 Task: Select the UTC Time as time zone for the schedule.
Action: Mouse moved to (107, 140)
Screenshot: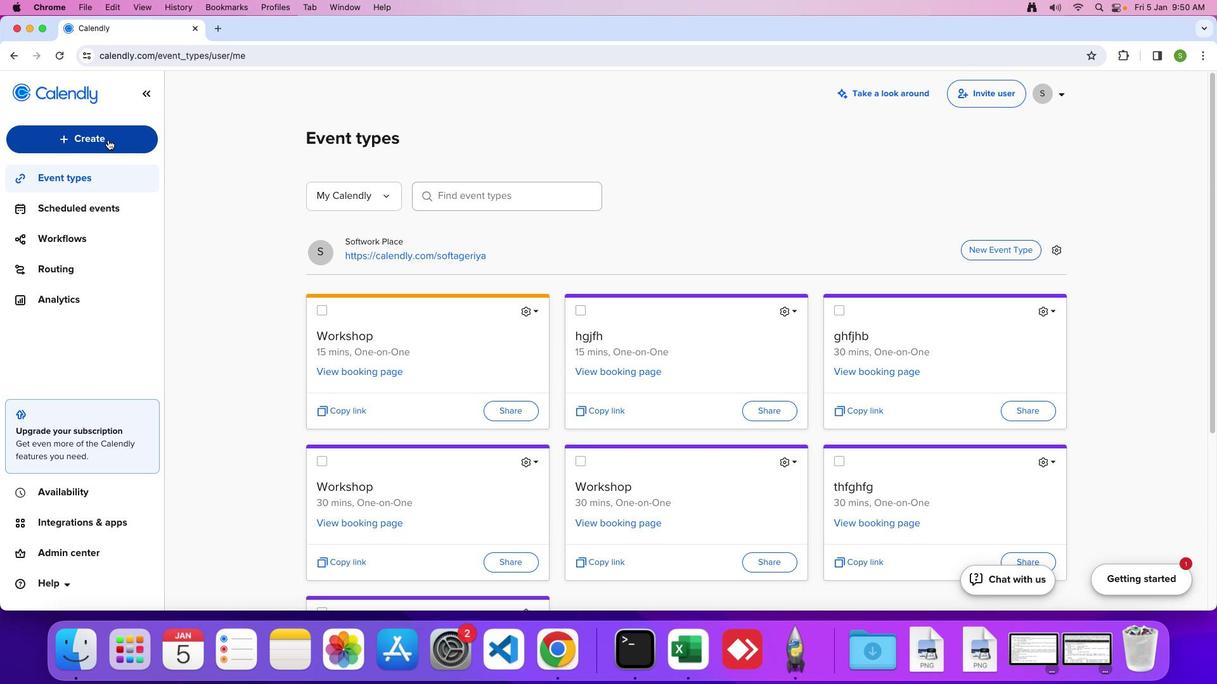 
Action: Mouse pressed left at (107, 140)
Screenshot: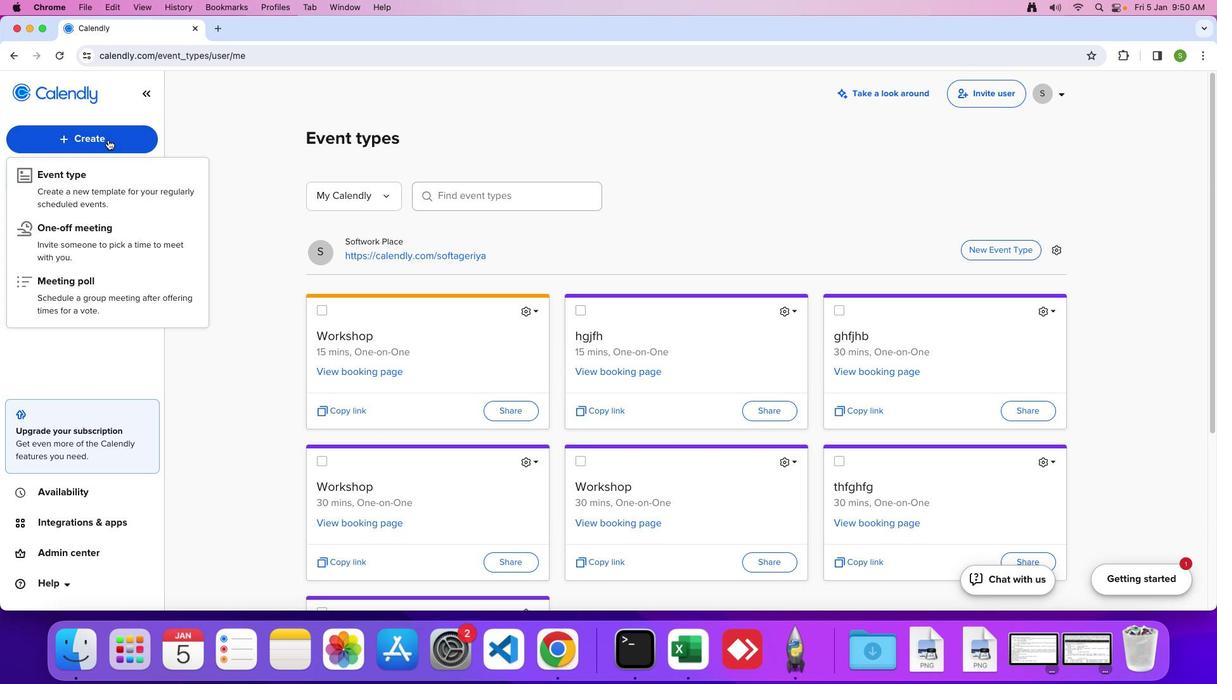 
Action: Mouse moved to (95, 239)
Screenshot: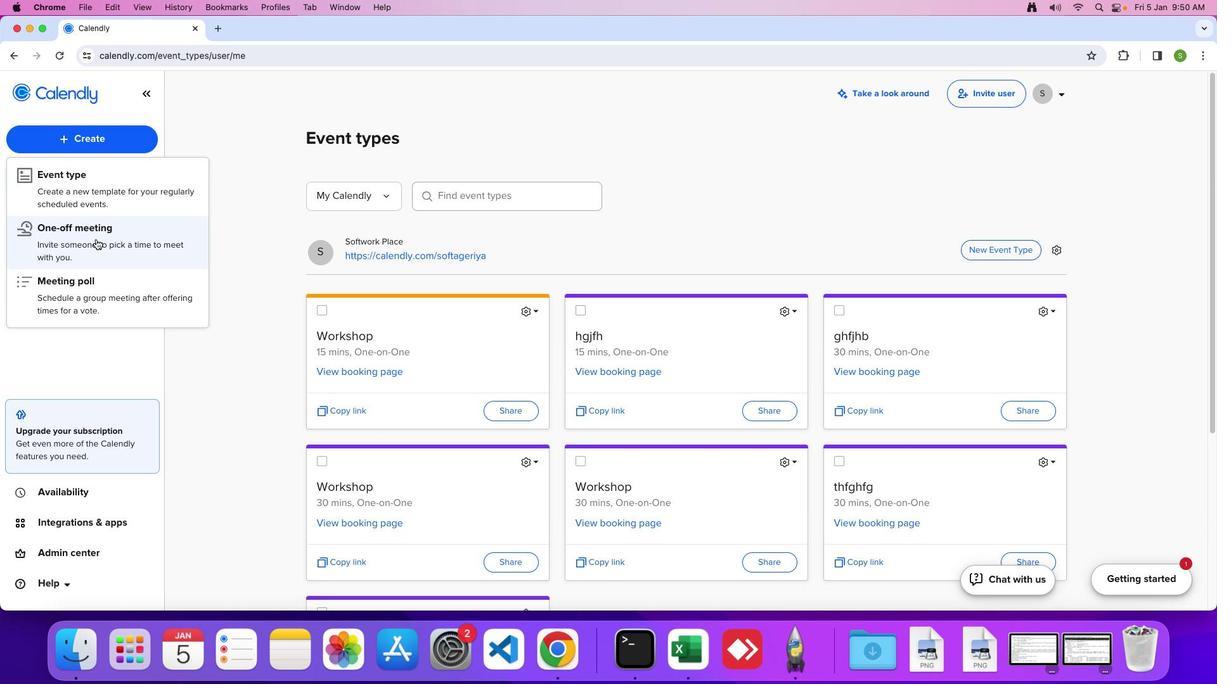
Action: Mouse pressed left at (95, 239)
Screenshot: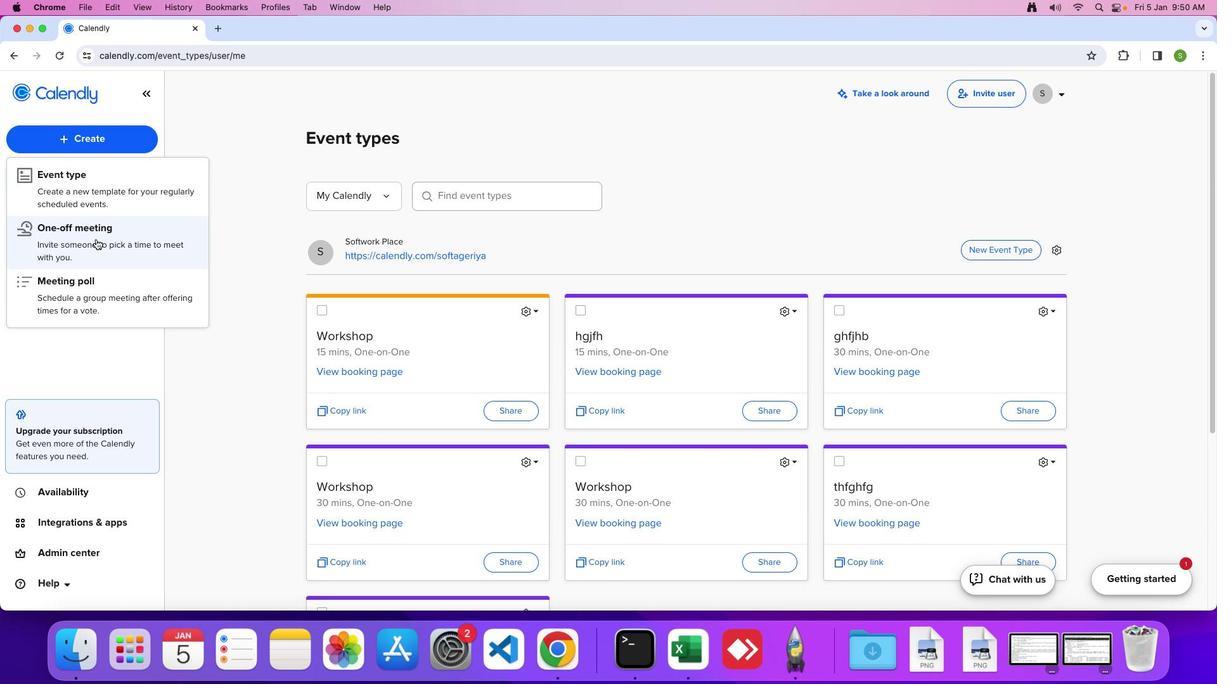 
Action: Mouse moved to (110, 155)
Screenshot: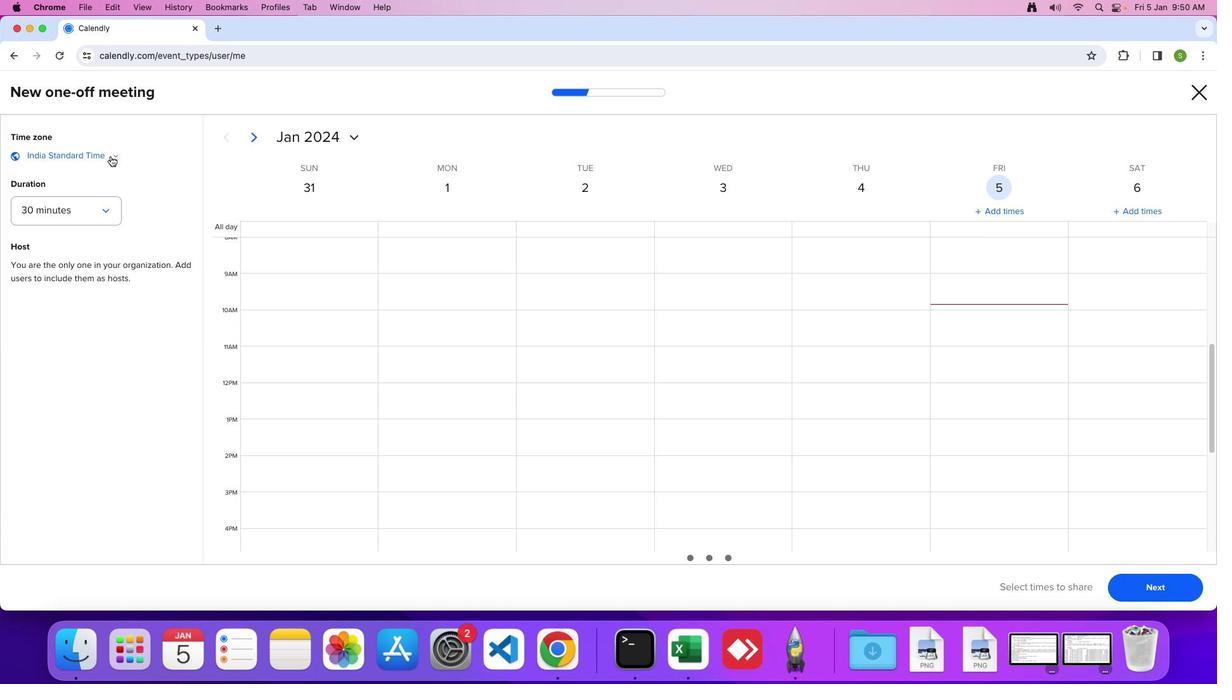 
Action: Mouse pressed left at (110, 155)
Screenshot: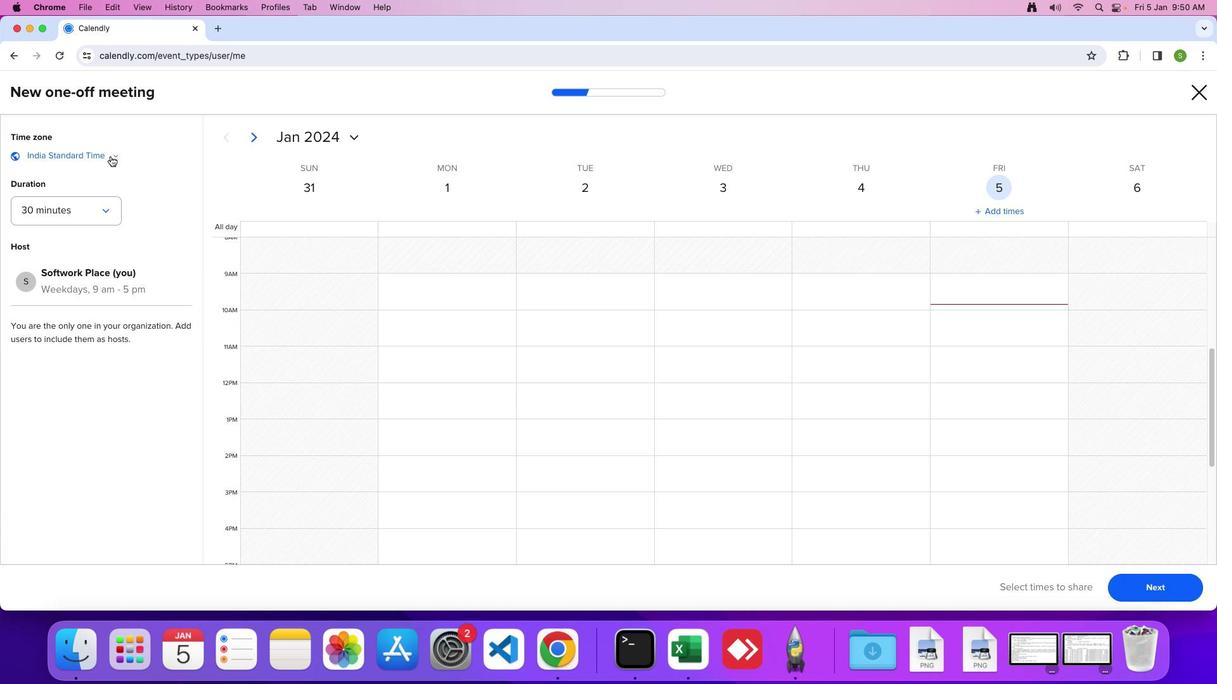 
Action: Mouse moved to (105, 306)
Screenshot: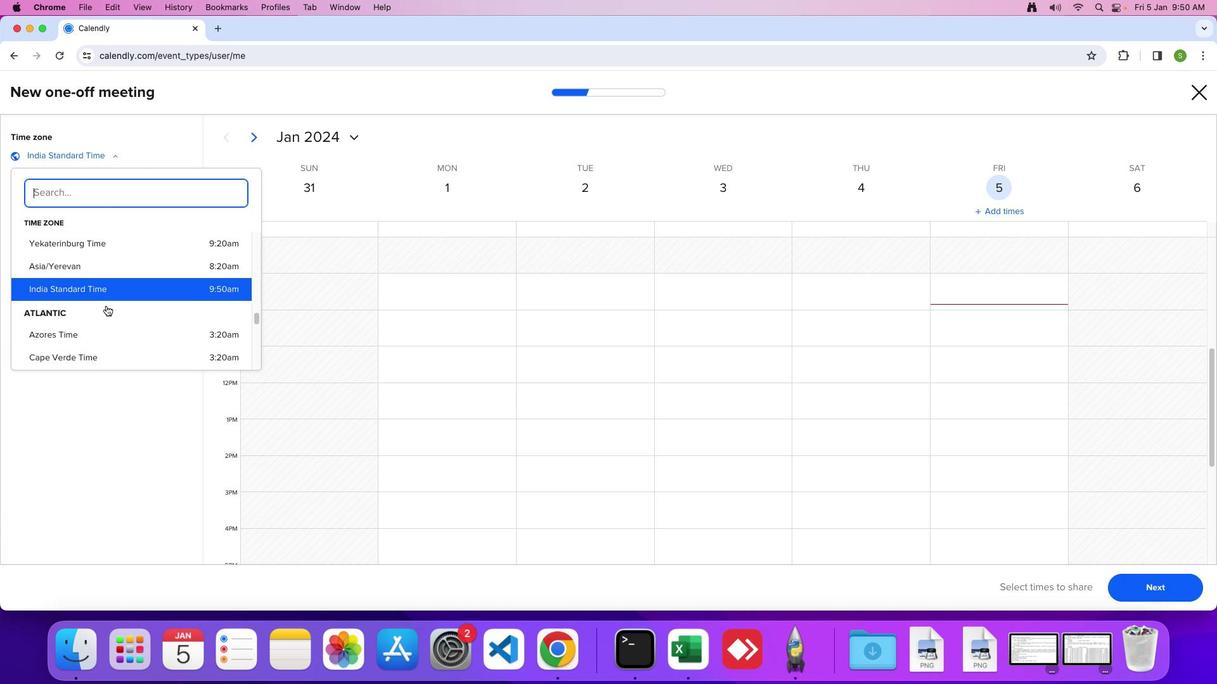 
Action: Mouse scrolled (105, 306) with delta (0, 0)
Screenshot: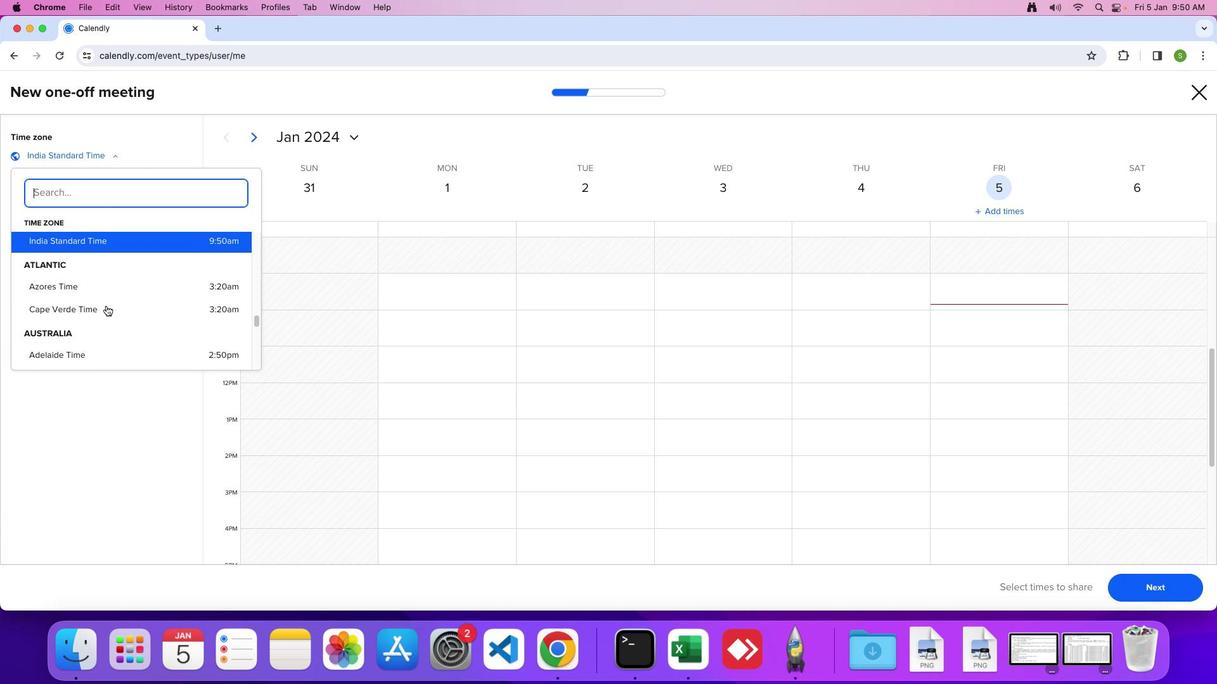 
Action: Mouse scrolled (105, 306) with delta (0, 0)
Screenshot: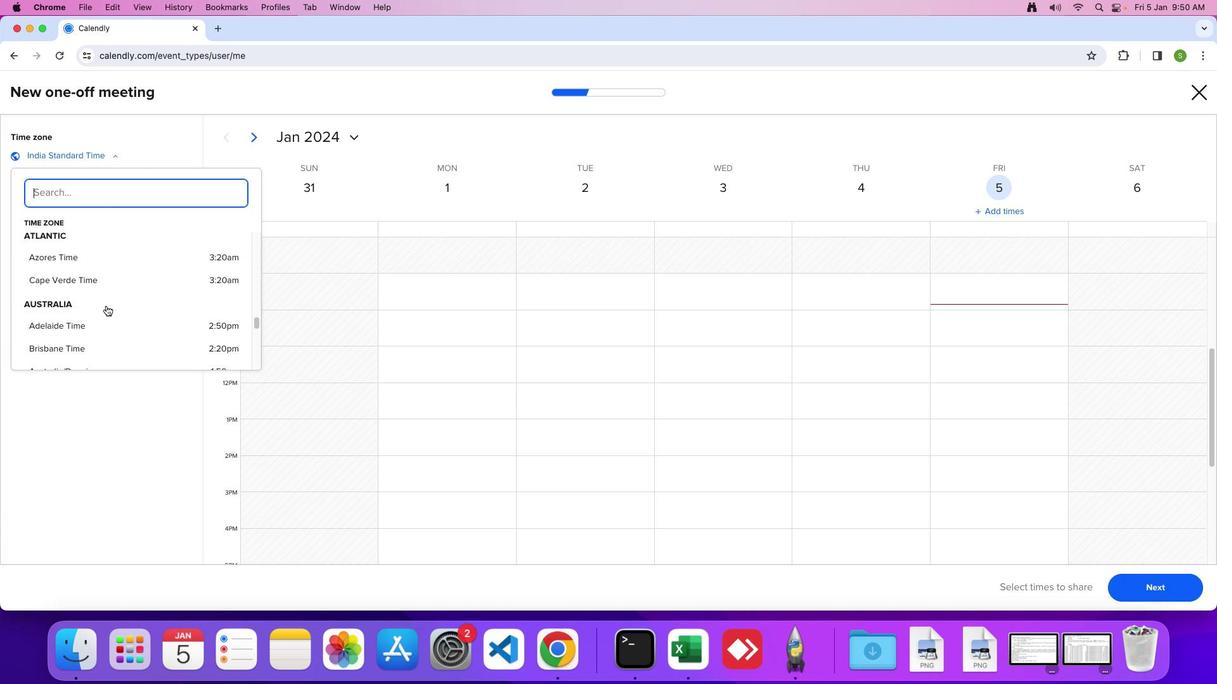 
Action: Mouse scrolled (105, 306) with delta (0, -1)
Screenshot: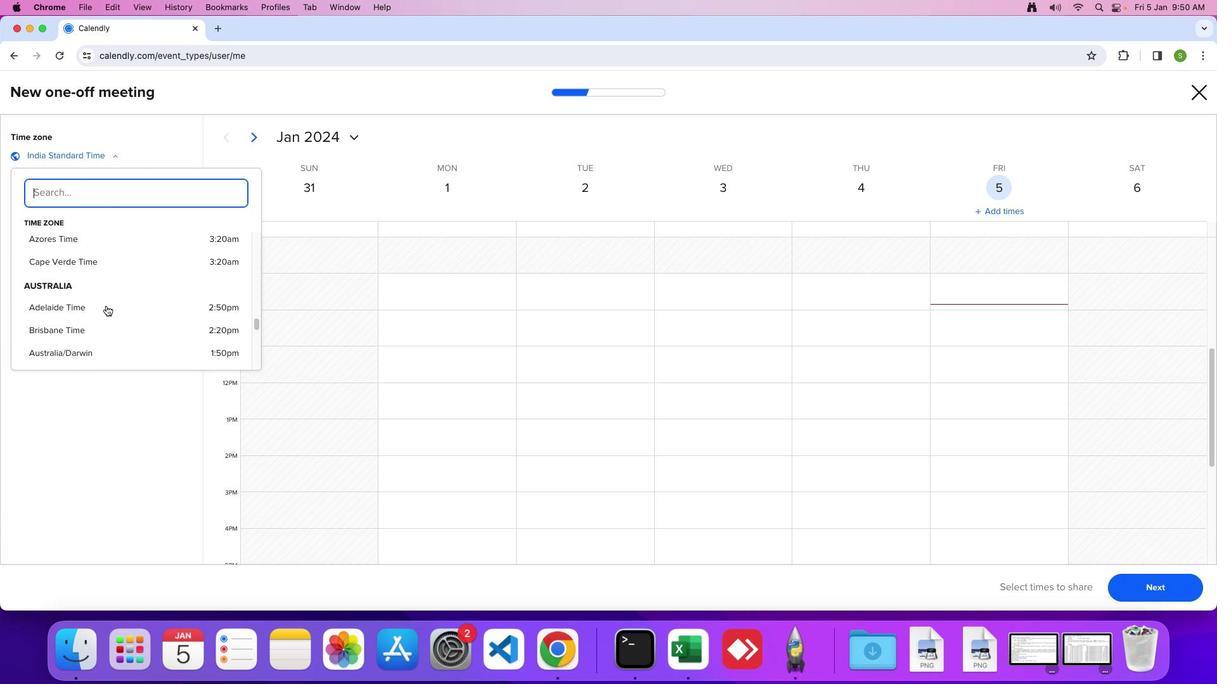 
Action: Mouse scrolled (105, 306) with delta (0, 0)
Screenshot: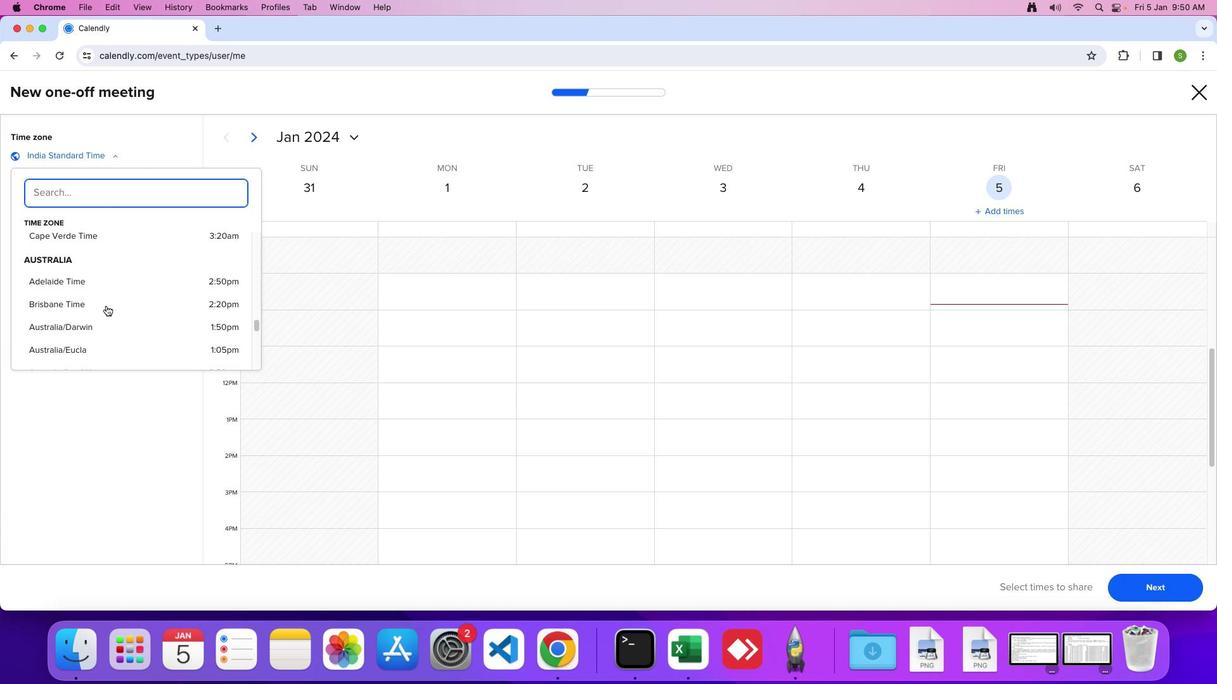 
Action: Mouse scrolled (105, 306) with delta (0, 0)
Screenshot: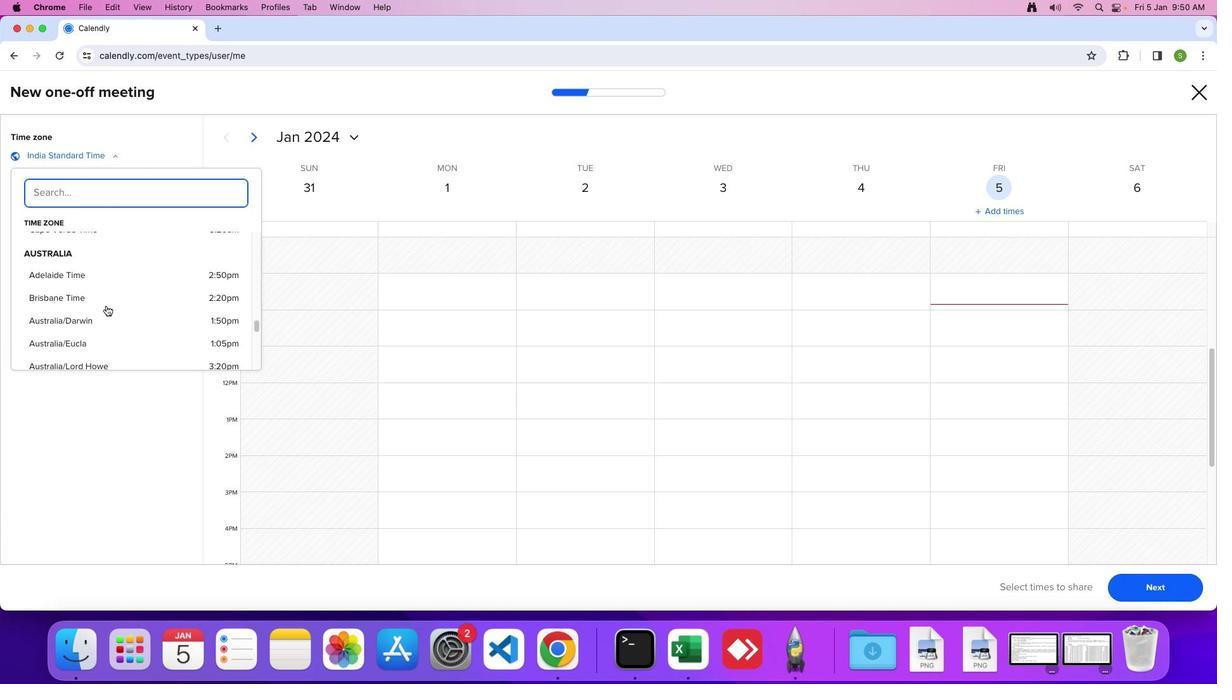
Action: Mouse scrolled (105, 306) with delta (0, 0)
Screenshot: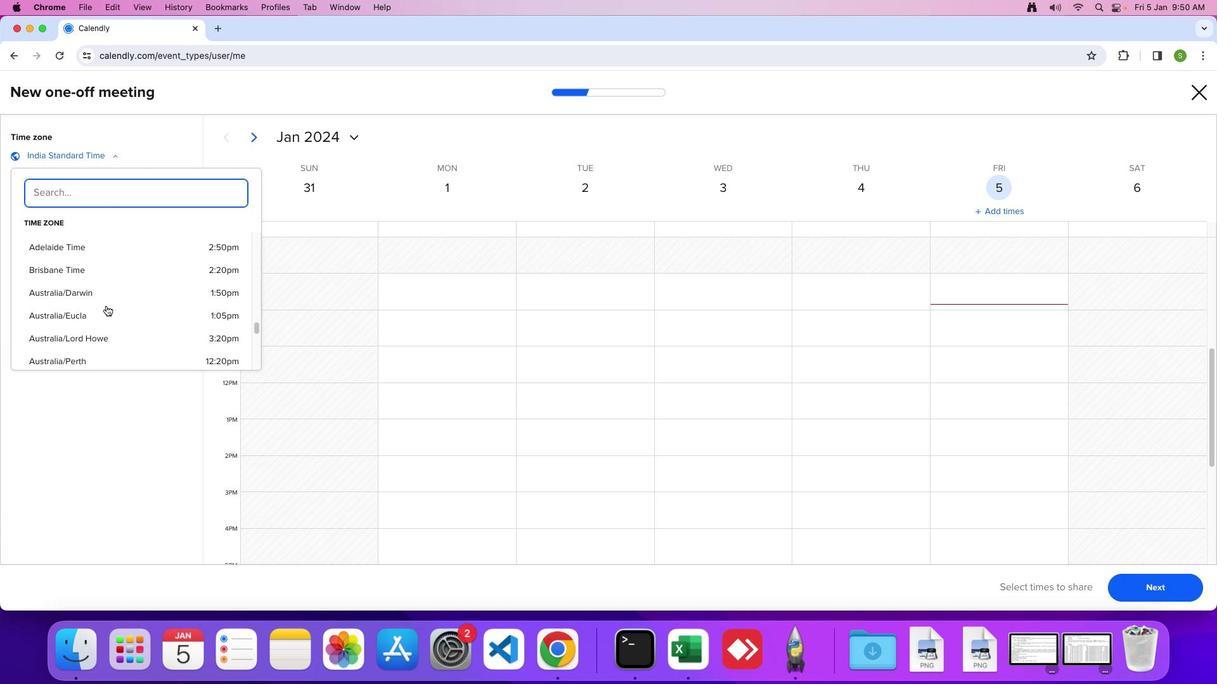 
Action: Mouse scrolled (105, 306) with delta (0, 0)
Screenshot: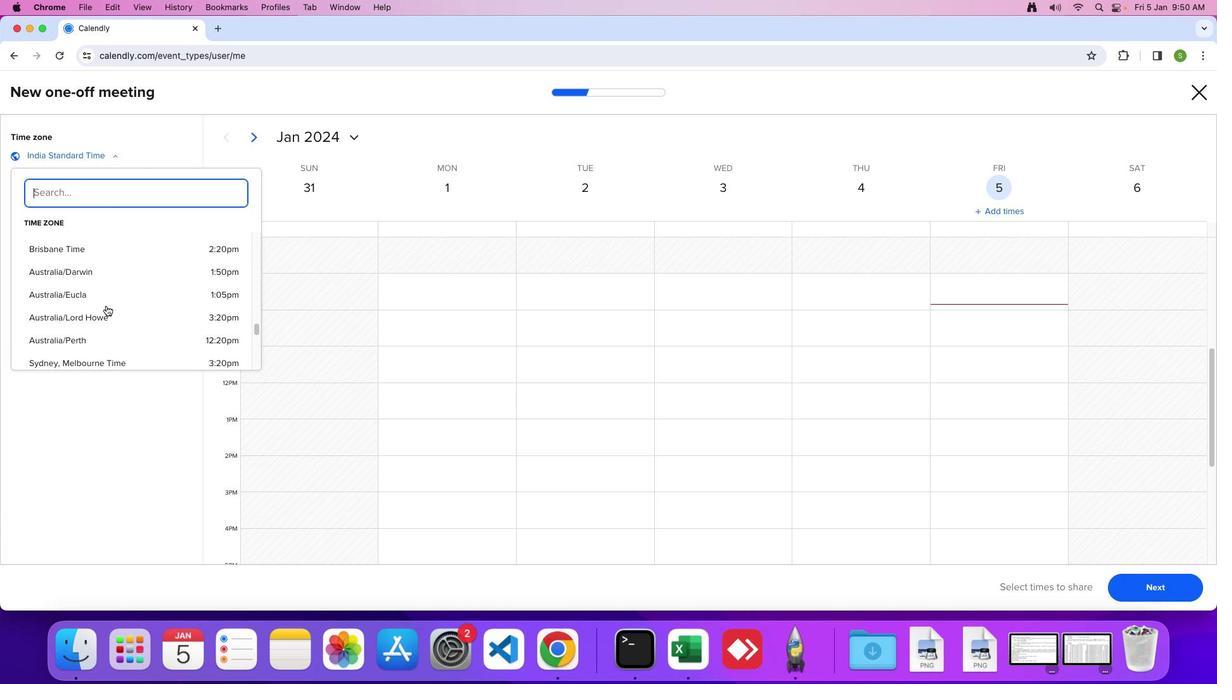 
Action: Mouse scrolled (105, 306) with delta (0, 0)
Screenshot: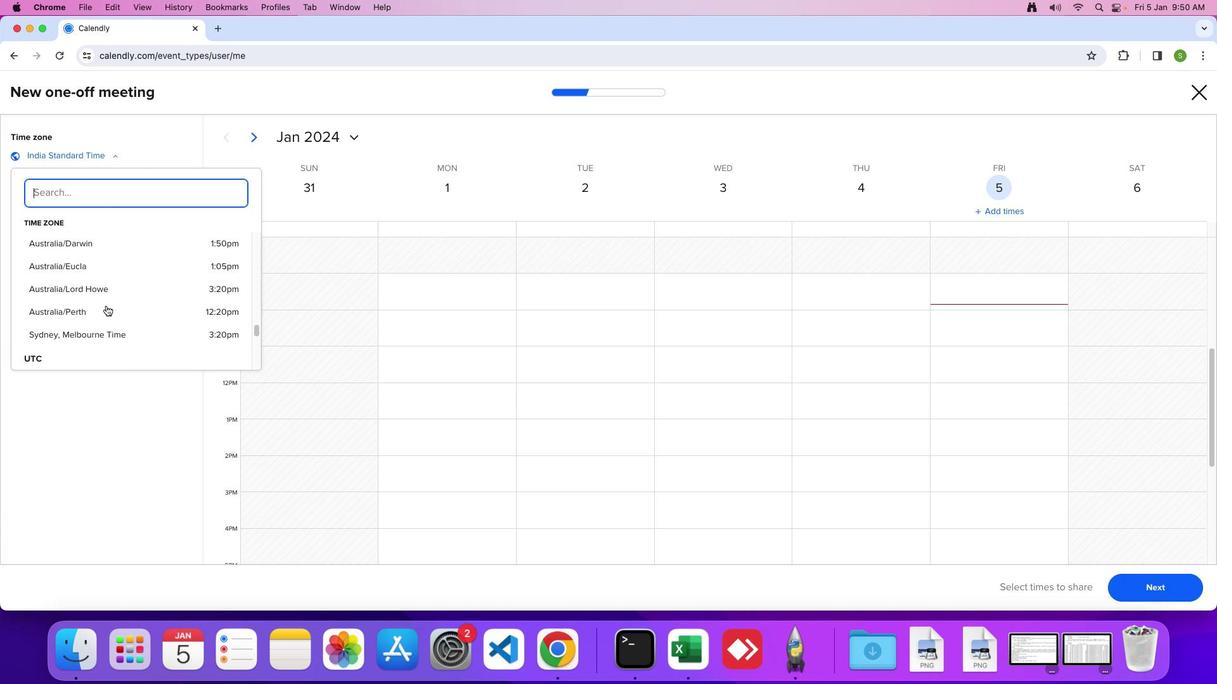 
Action: Mouse scrolled (105, 306) with delta (0, -1)
Screenshot: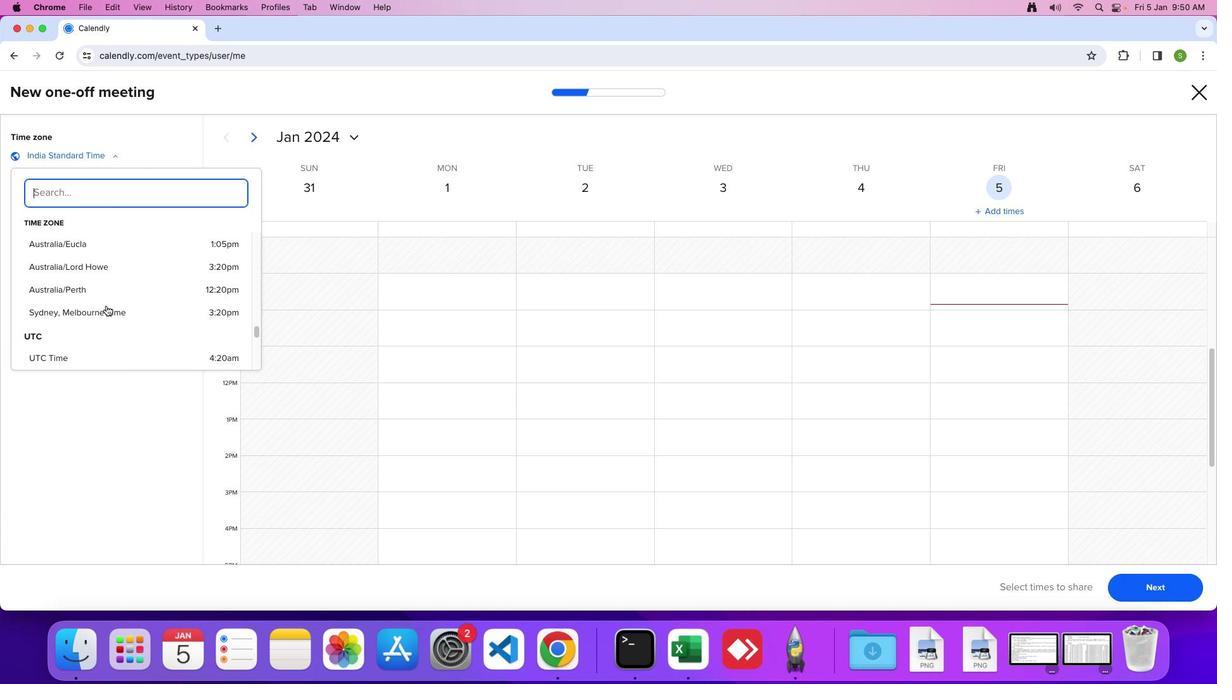 
Action: Mouse scrolled (105, 306) with delta (0, 0)
Screenshot: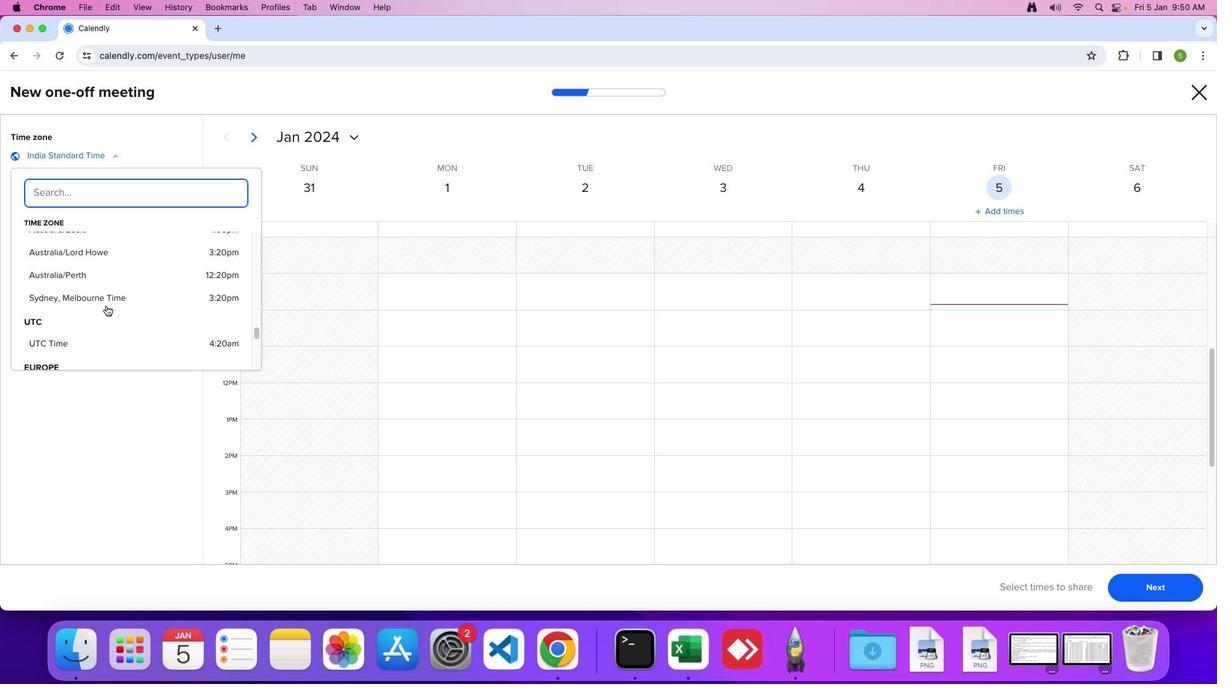
Action: Mouse scrolled (105, 306) with delta (0, 0)
Screenshot: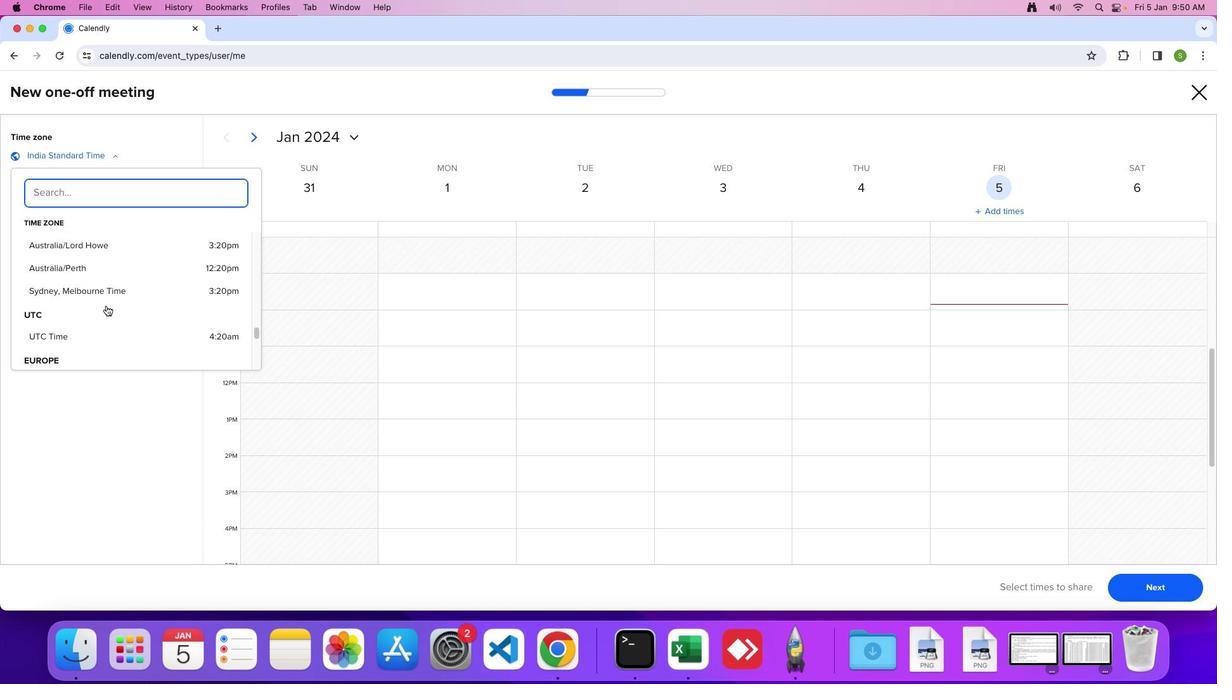 
Action: Mouse moved to (75, 342)
Screenshot: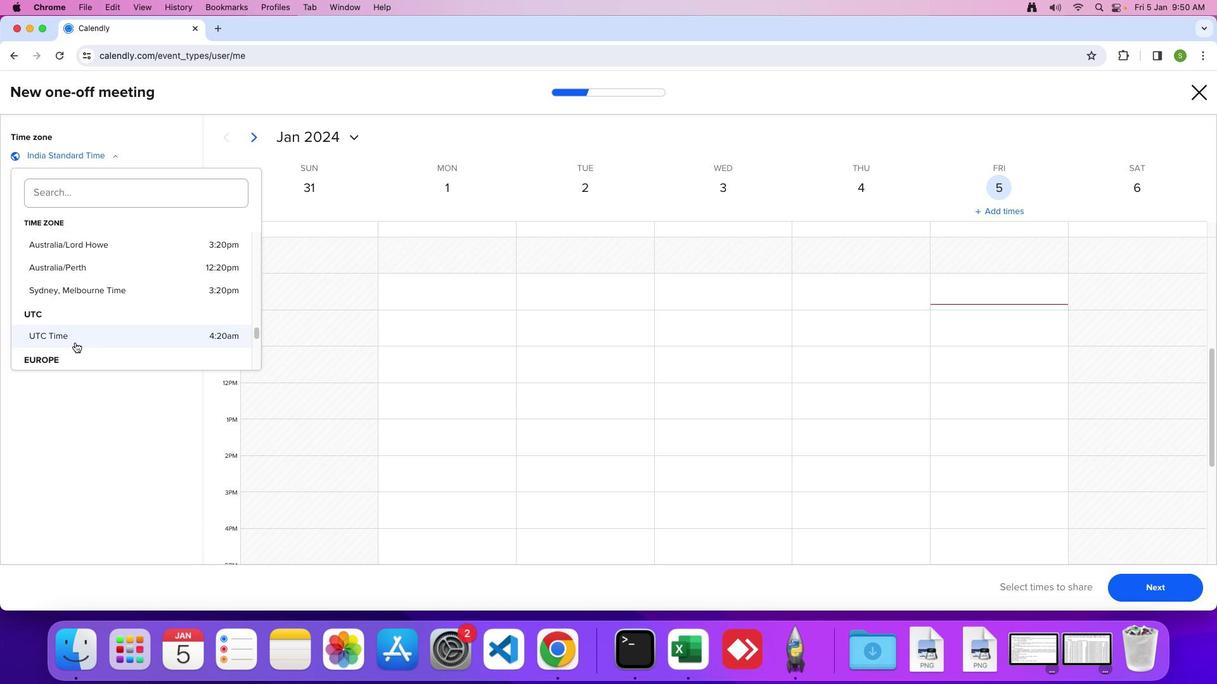 
Action: Mouse pressed left at (75, 342)
Screenshot: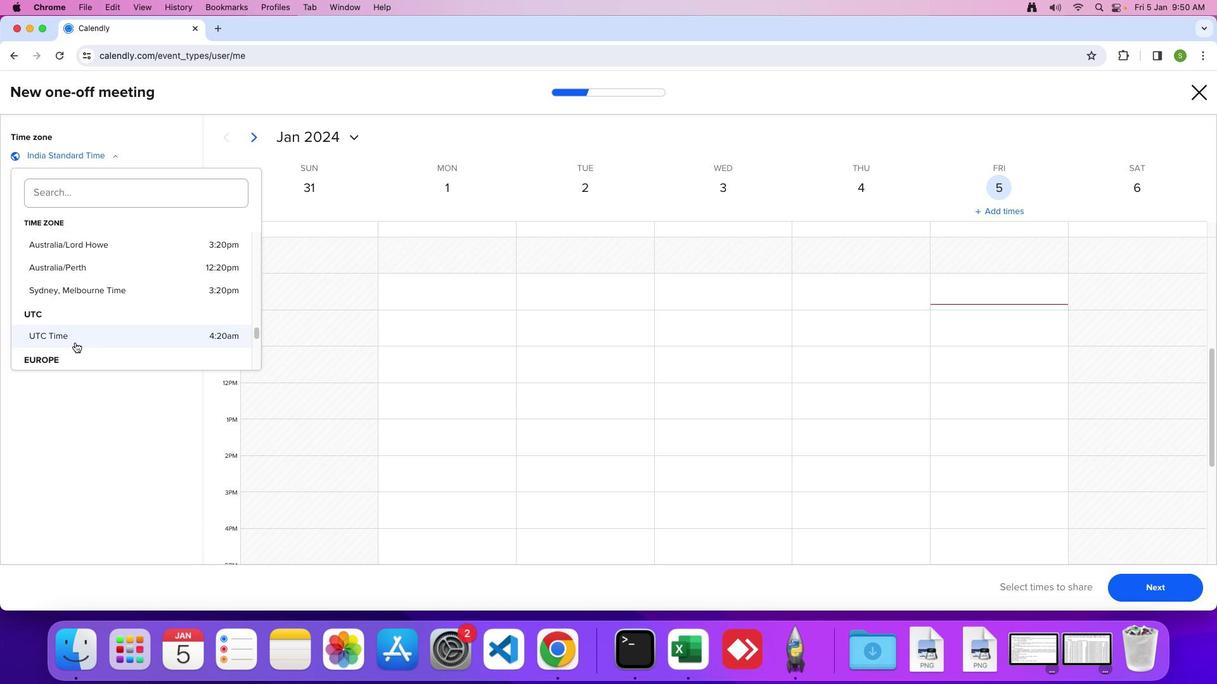 
